 Task: View all reviews of castle in Cleveland, Wisconsin, United States.
Action: Mouse moved to (420, 126)
Screenshot: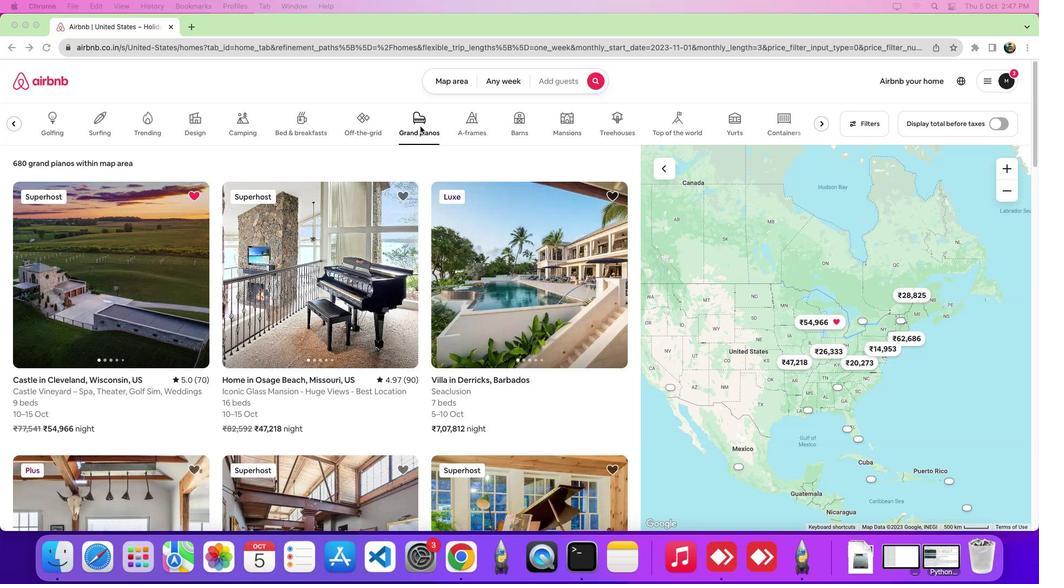 
Action: Mouse pressed left at (420, 126)
Screenshot: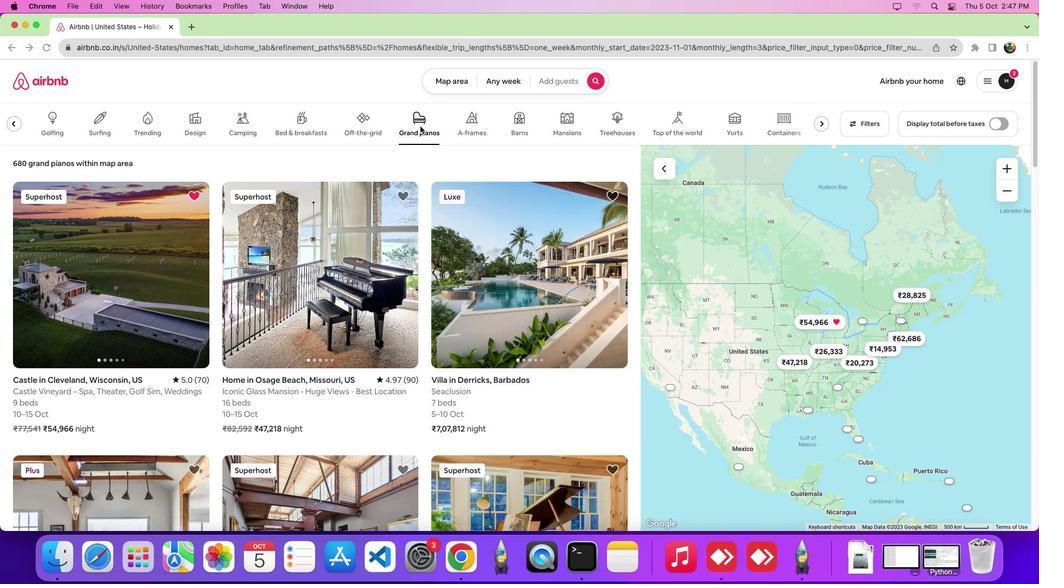 
Action: Mouse moved to (124, 262)
Screenshot: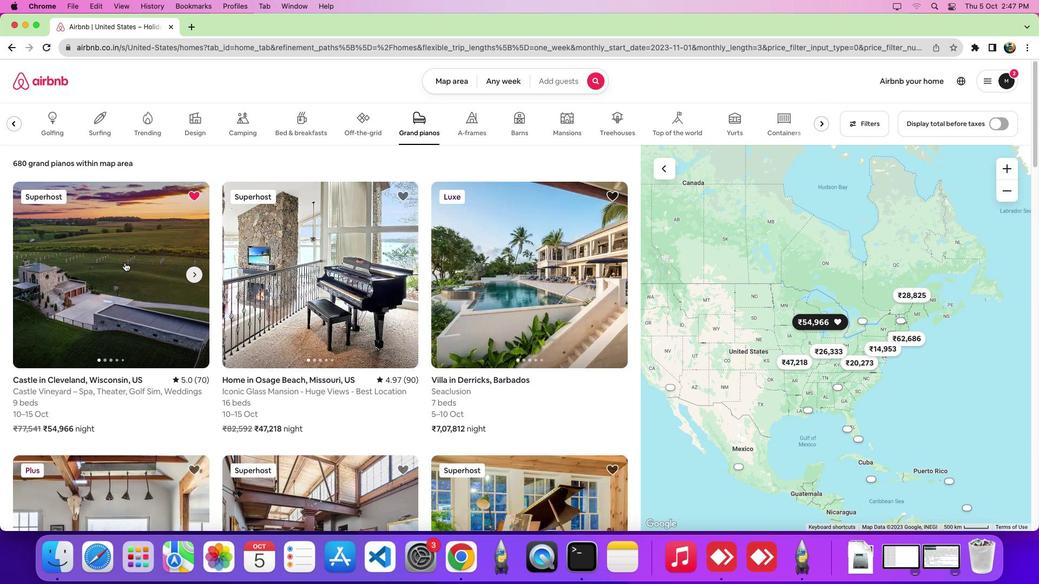 
Action: Mouse pressed left at (124, 262)
Screenshot: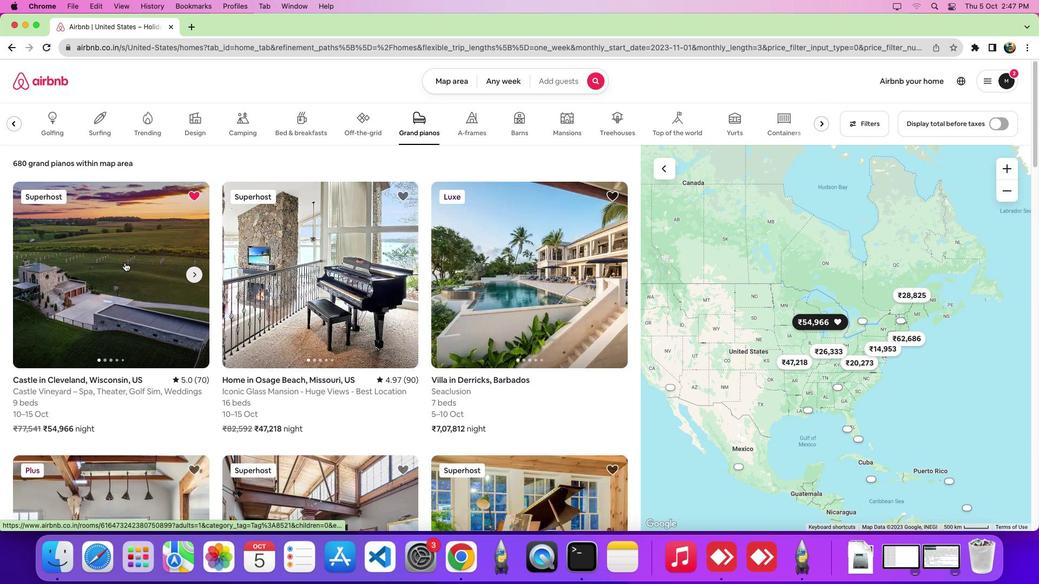 
Action: Mouse moved to (481, 299)
Screenshot: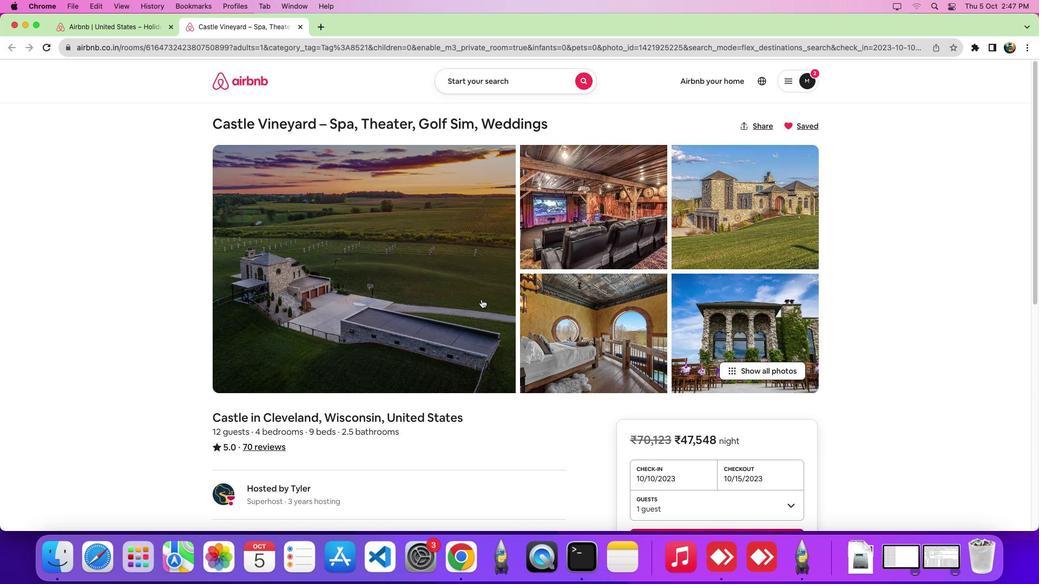 
Action: Mouse scrolled (481, 299) with delta (0, 0)
Screenshot: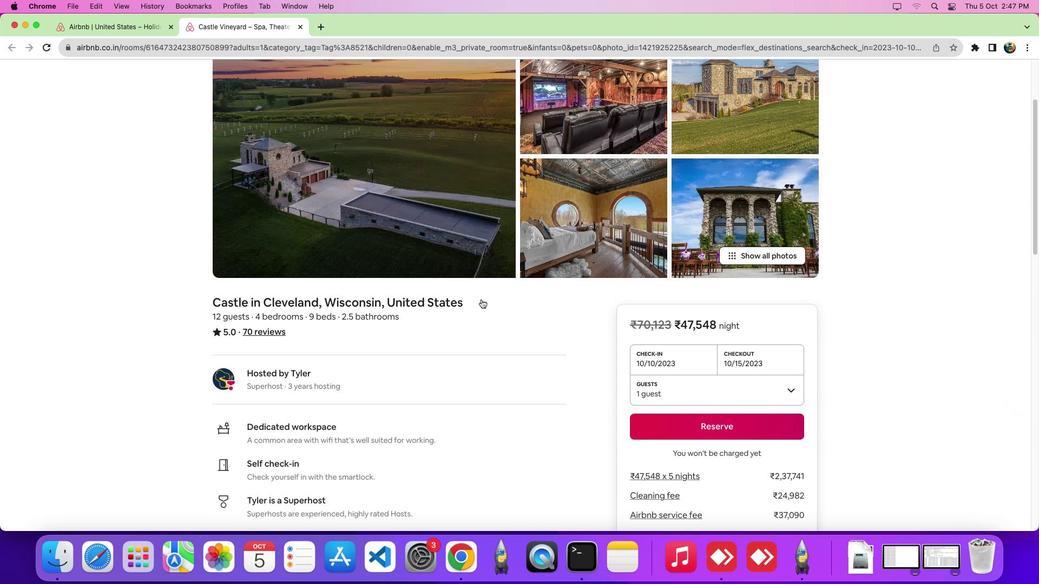 
Action: Mouse scrolled (481, 299) with delta (0, -1)
Screenshot: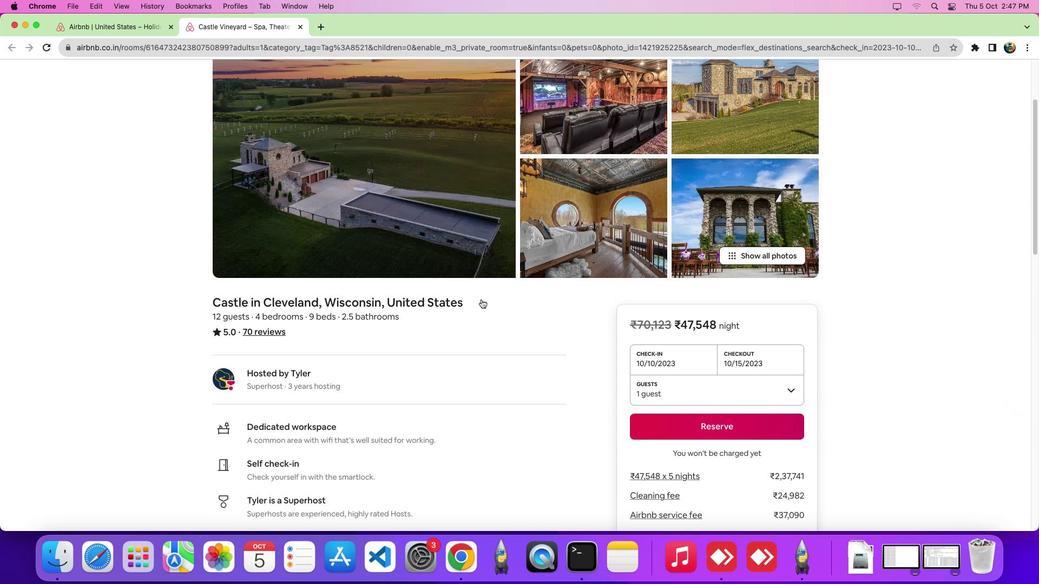 
Action: Mouse scrolled (481, 299) with delta (0, -5)
Screenshot: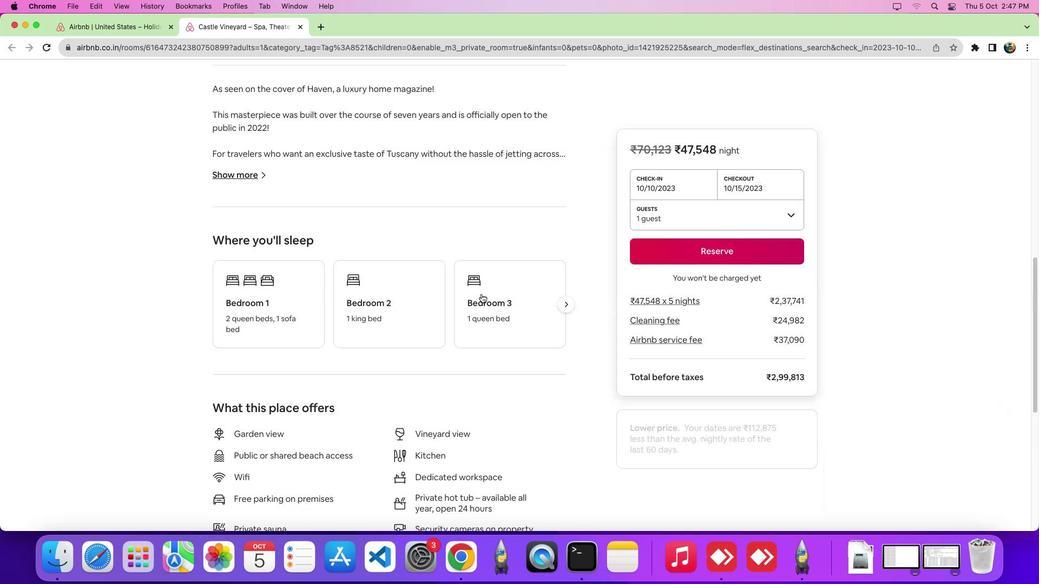 
Action: Mouse scrolled (481, 299) with delta (0, -7)
Screenshot: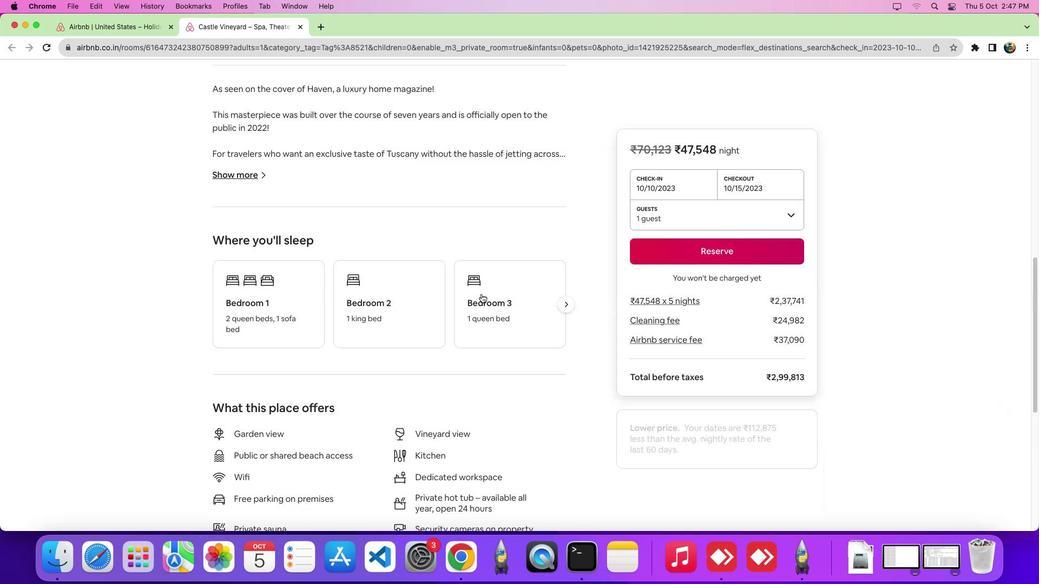 
Action: Mouse scrolled (481, 299) with delta (0, -8)
Screenshot: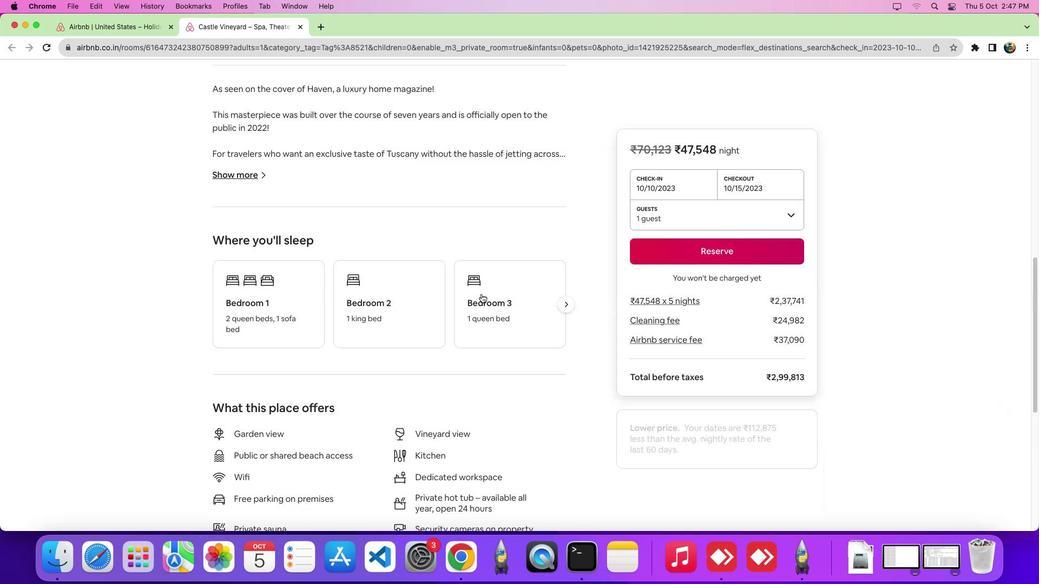 
Action: Mouse scrolled (481, 299) with delta (0, -9)
Screenshot: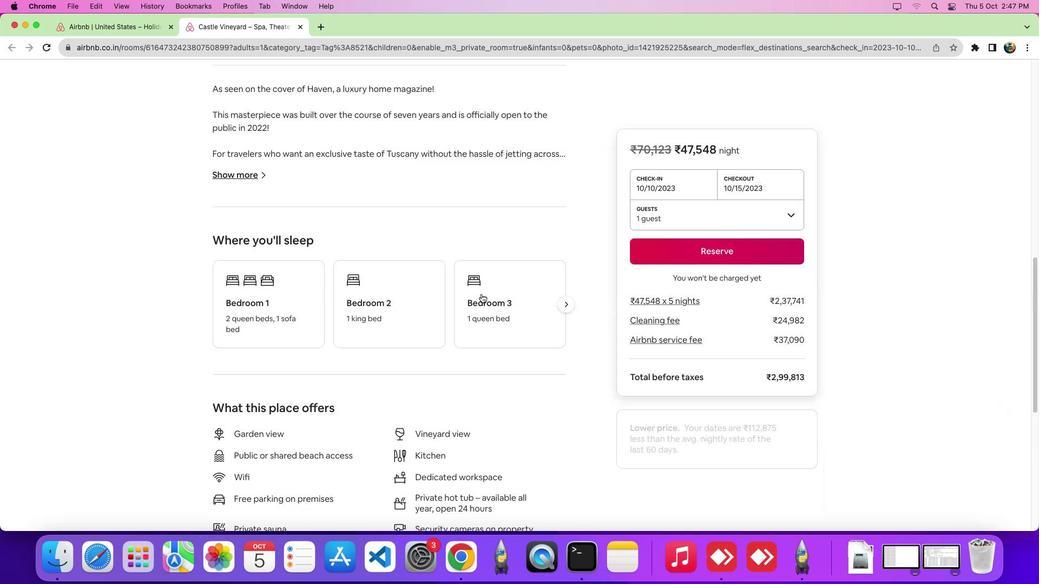 
Action: Mouse scrolled (481, 299) with delta (0, -10)
Screenshot: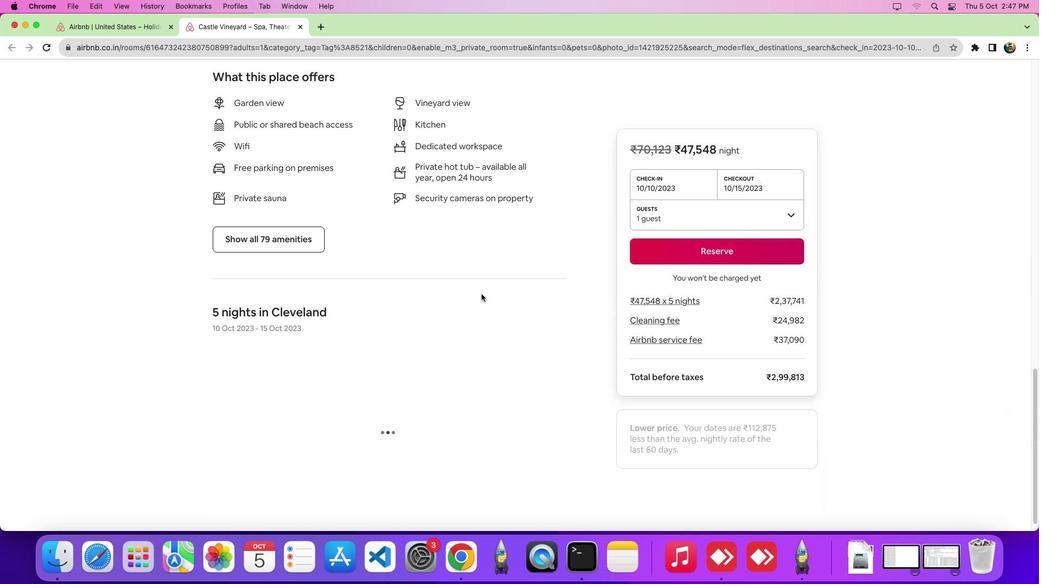 
Action: Mouse moved to (311, 82)
Screenshot: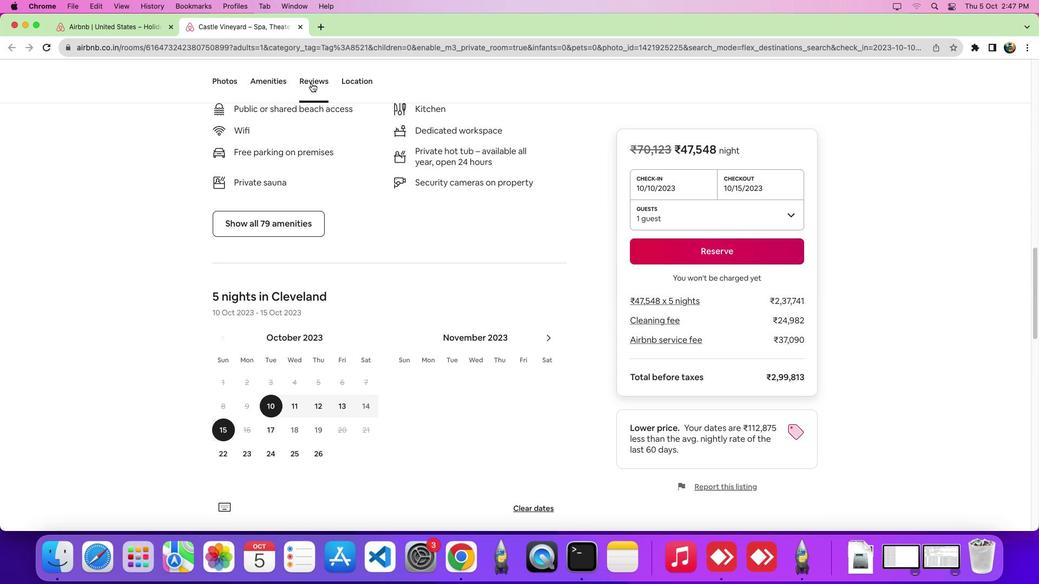 
Action: Mouse pressed left at (311, 82)
Screenshot: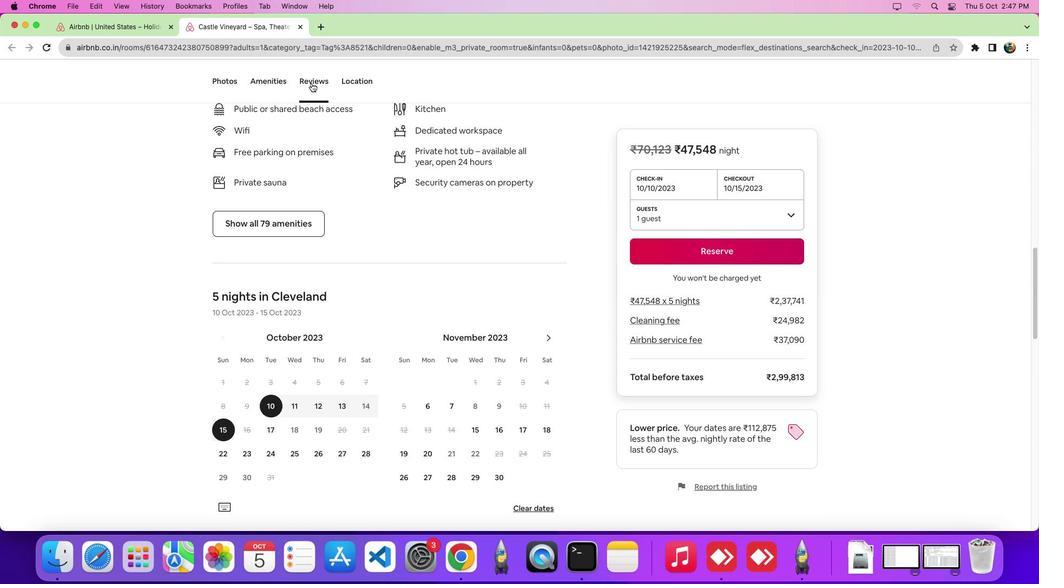 
Action: Mouse moved to (409, 283)
Screenshot: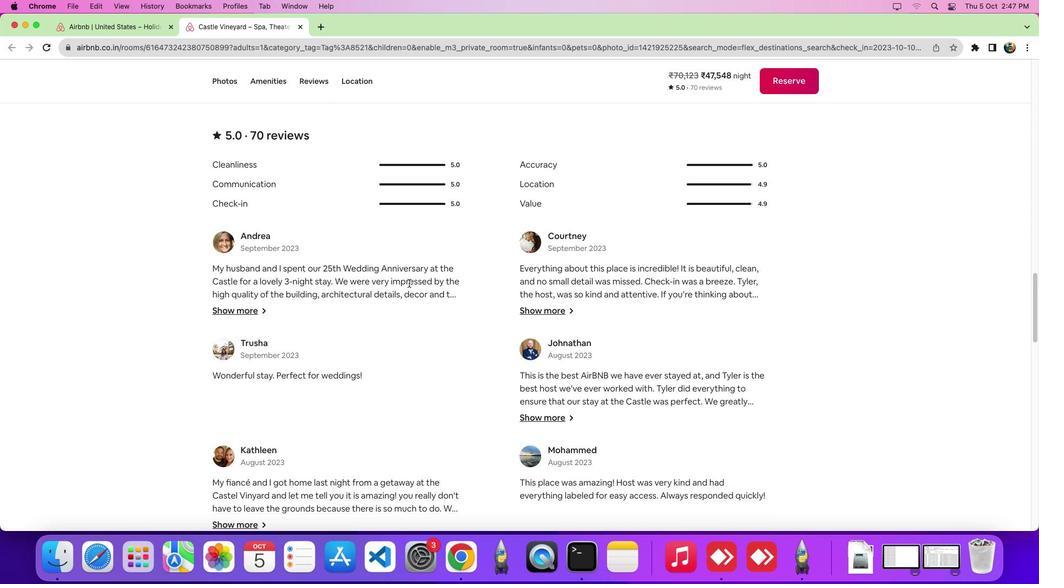 
Action: Mouse scrolled (409, 283) with delta (0, 0)
Screenshot: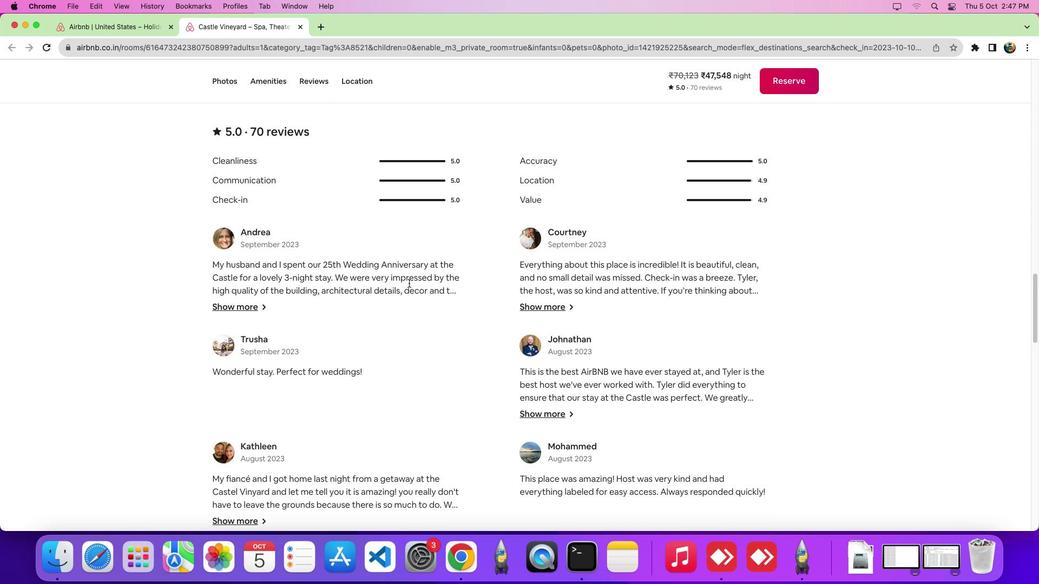 
Action: Mouse scrolled (409, 283) with delta (0, 0)
Screenshot: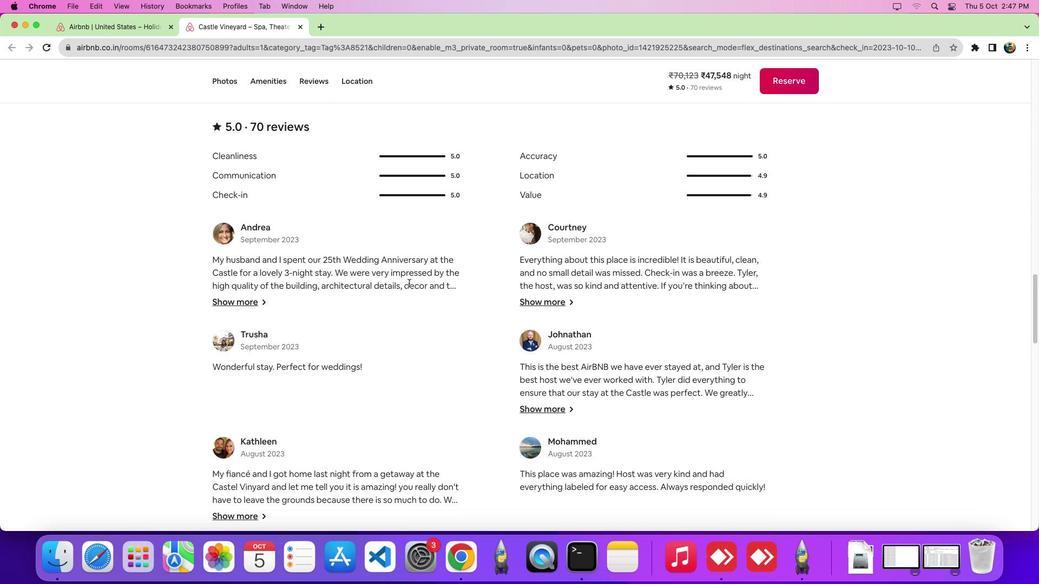 
Action: Mouse scrolled (409, 283) with delta (0, -3)
Screenshot: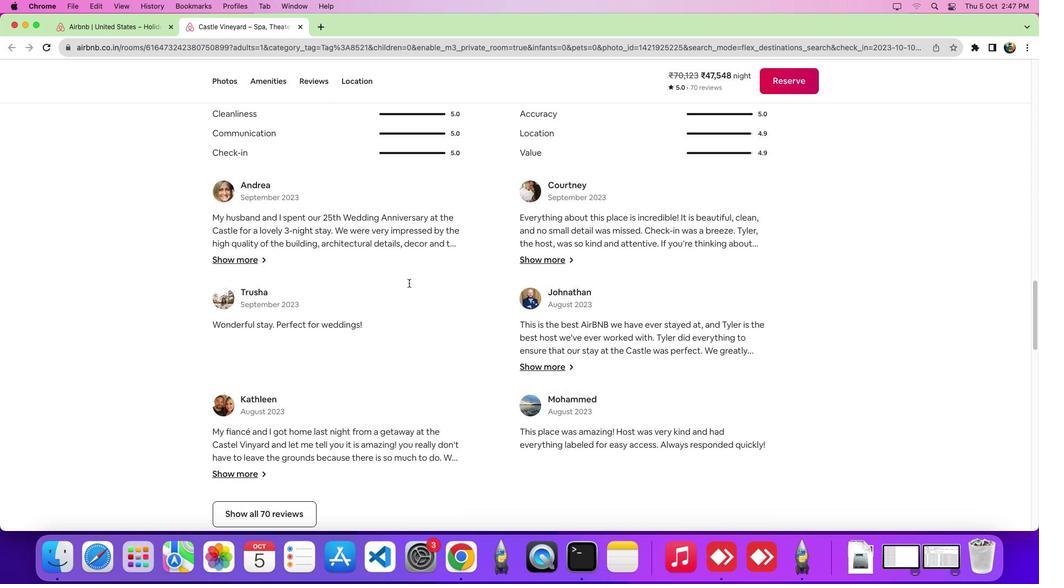 
Action: Mouse scrolled (409, 283) with delta (0, 0)
Screenshot: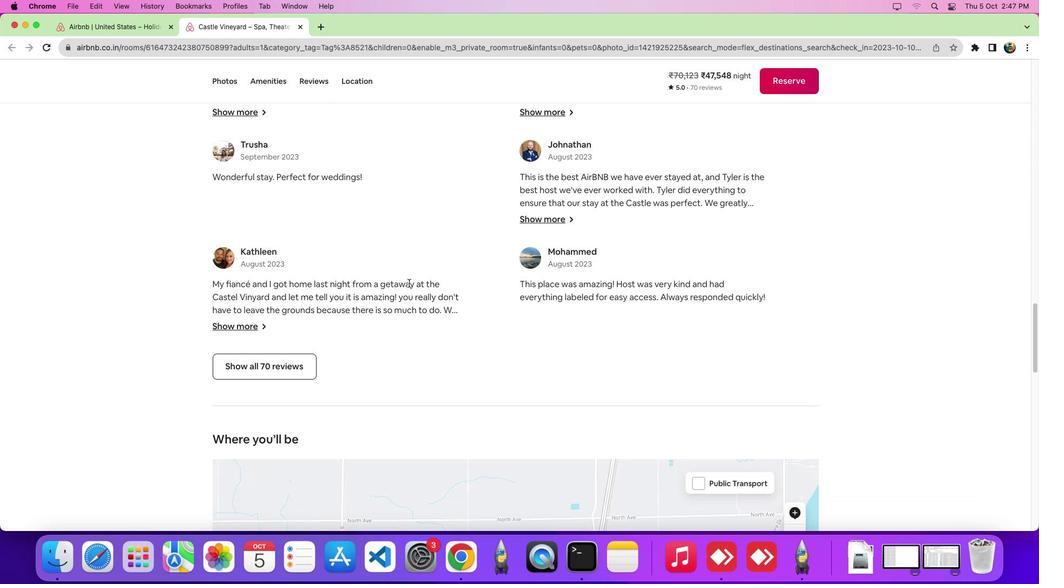 
Action: Mouse moved to (283, 371)
Screenshot: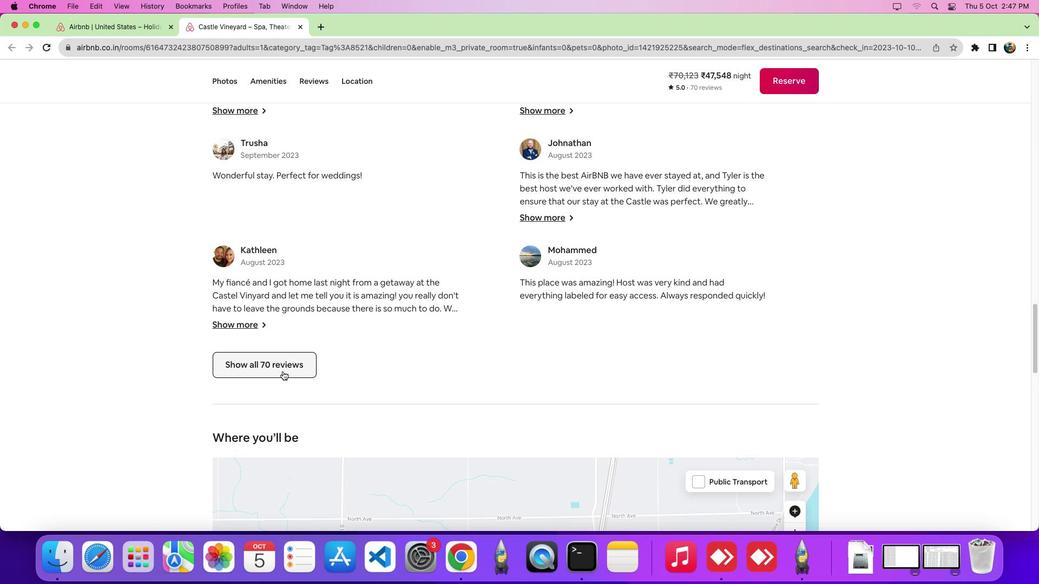 
Action: Mouse pressed left at (283, 371)
Screenshot: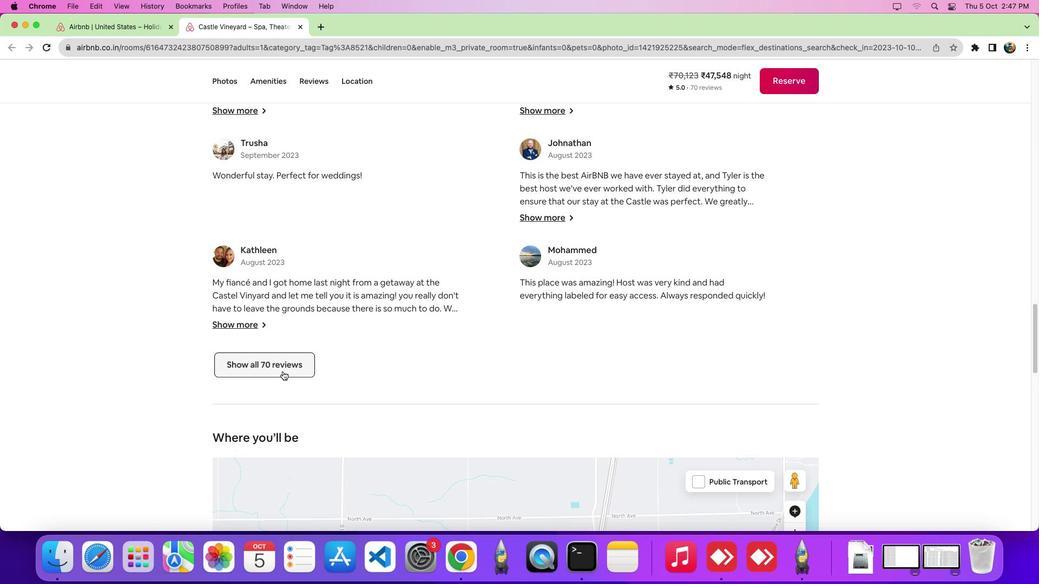 
Action: Mouse moved to (569, 334)
Screenshot: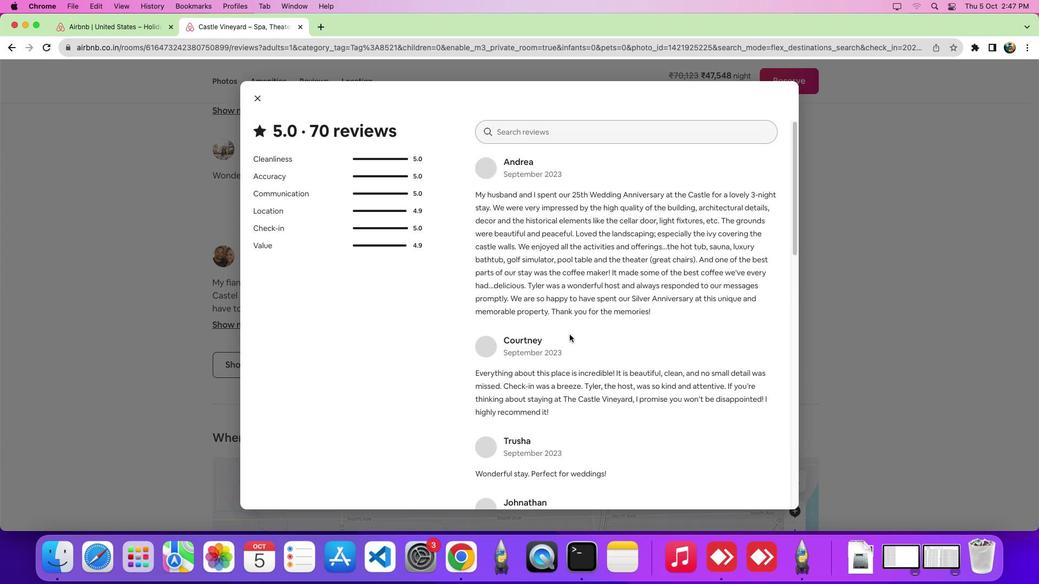 
Action: Mouse scrolled (569, 334) with delta (0, 0)
Screenshot: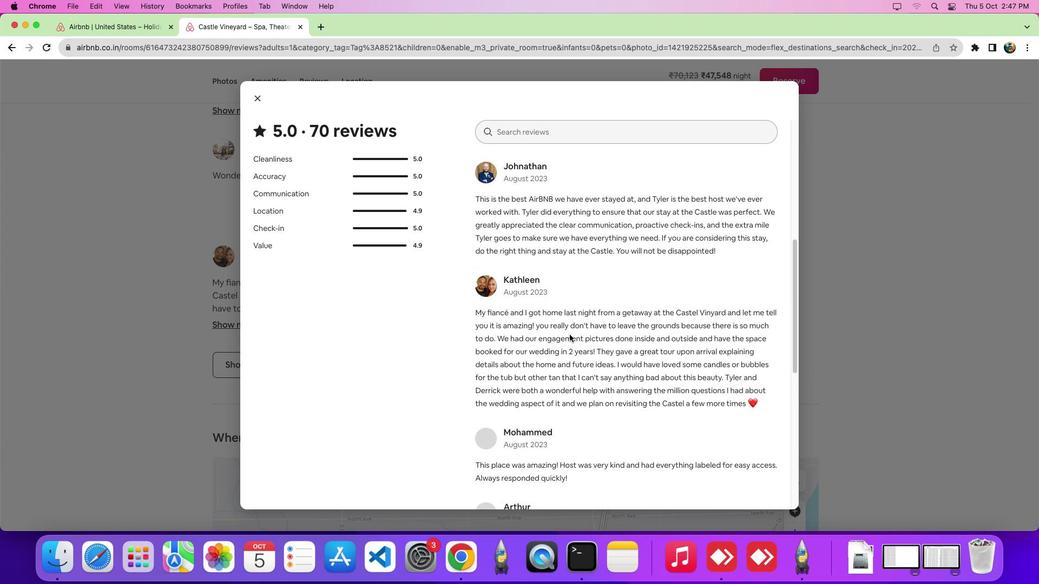 
Action: Mouse scrolled (569, 334) with delta (0, -1)
Screenshot: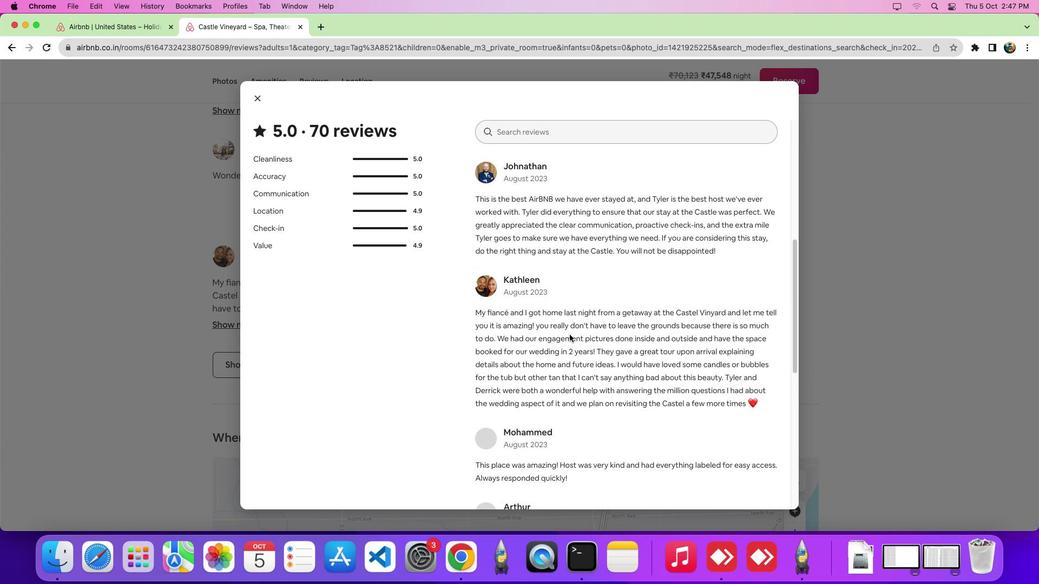 
Action: Mouse scrolled (569, 334) with delta (0, -5)
Screenshot: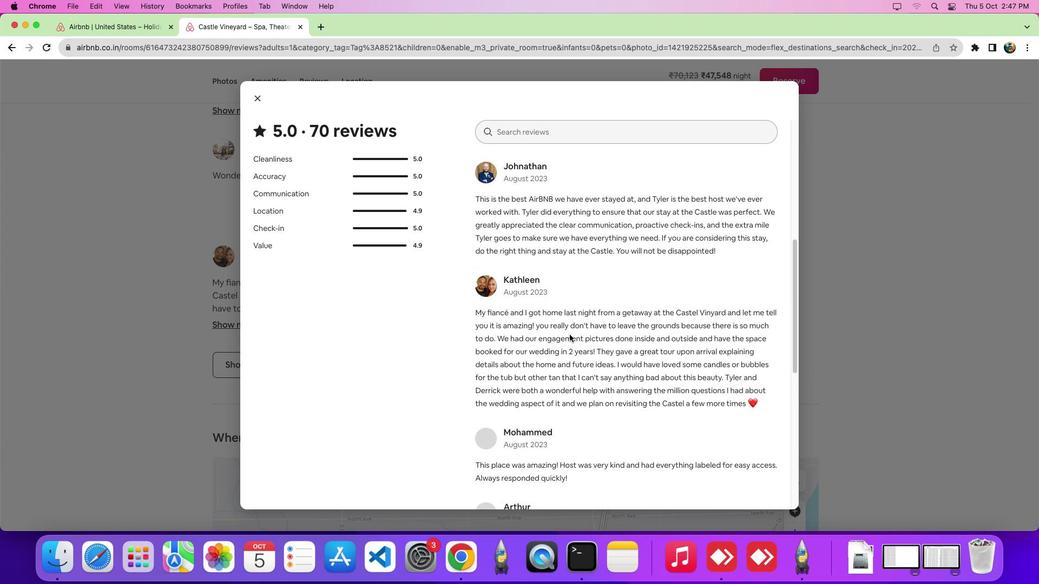 
Action: Mouse scrolled (569, 334) with delta (0, -7)
Screenshot: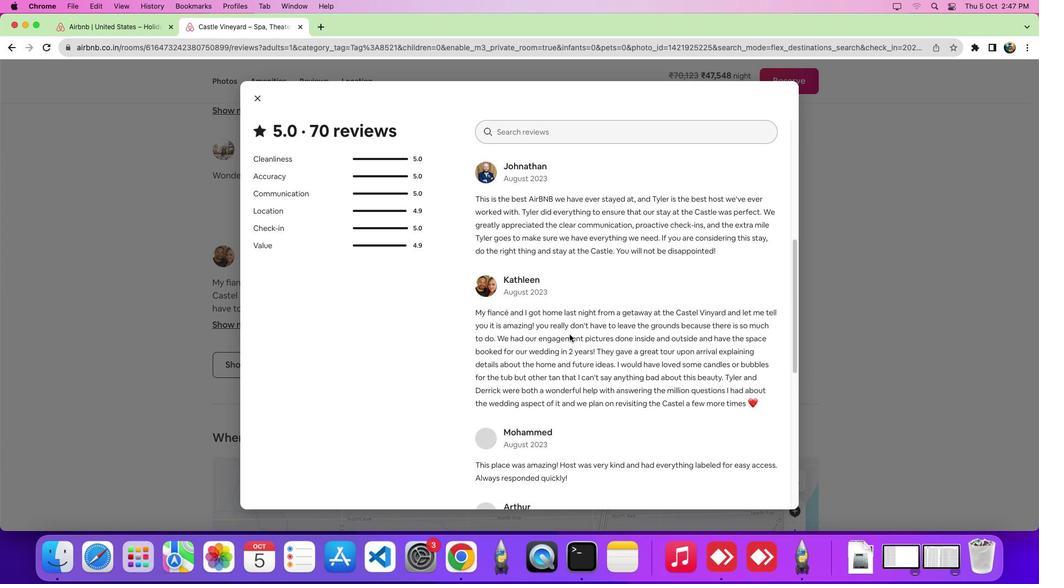 
Action: Mouse scrolled (569, 334) with delta (0, -8)
Screenshot: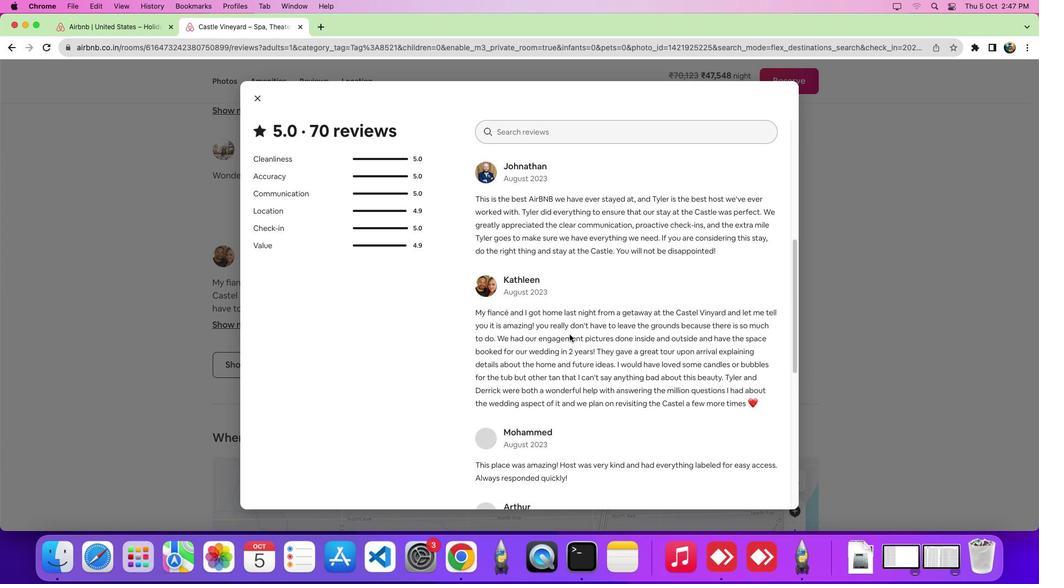 
Action: Mouse scrolled (569, 334) with delta (0, -9)
Screenshot: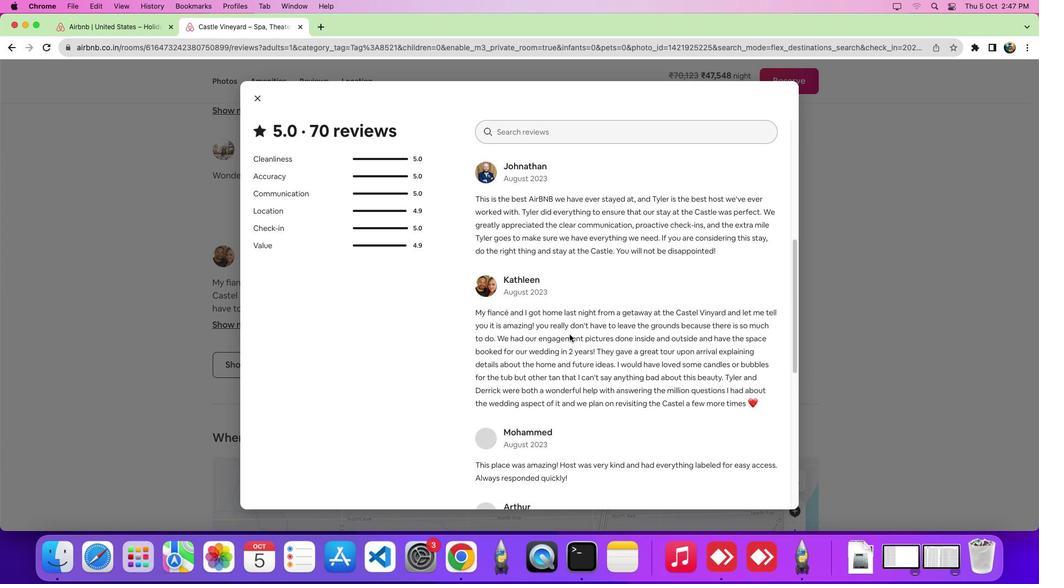 
